 Task: Filter the marketplace by the "Publishing" category.
Action: Mouse moved to (151, 108)
Screenshot: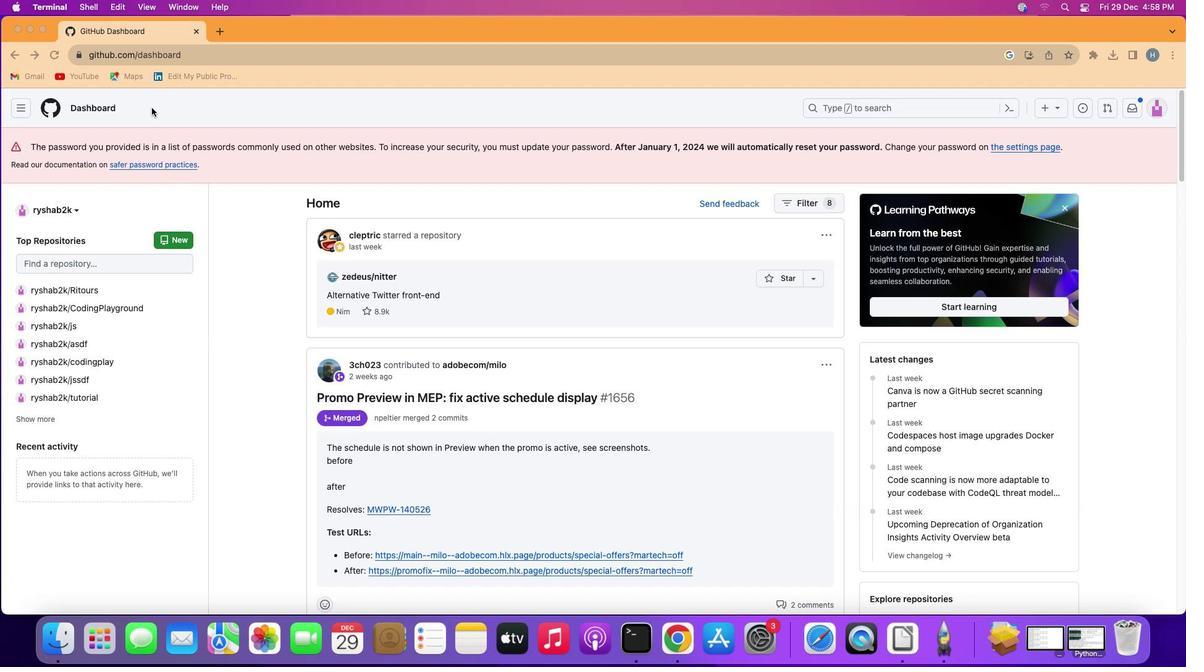 
Action: Mouse pressed left at (151, 108)
Screenshot: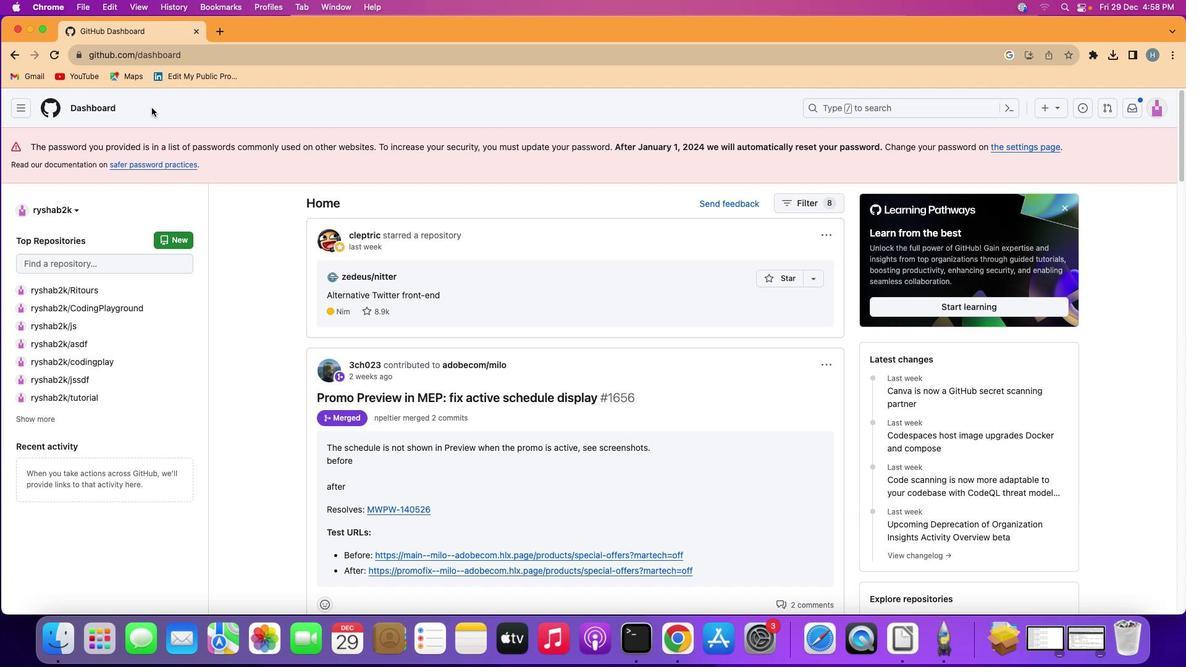 
Action: Mouse moved to (21, 104)
Screenshot: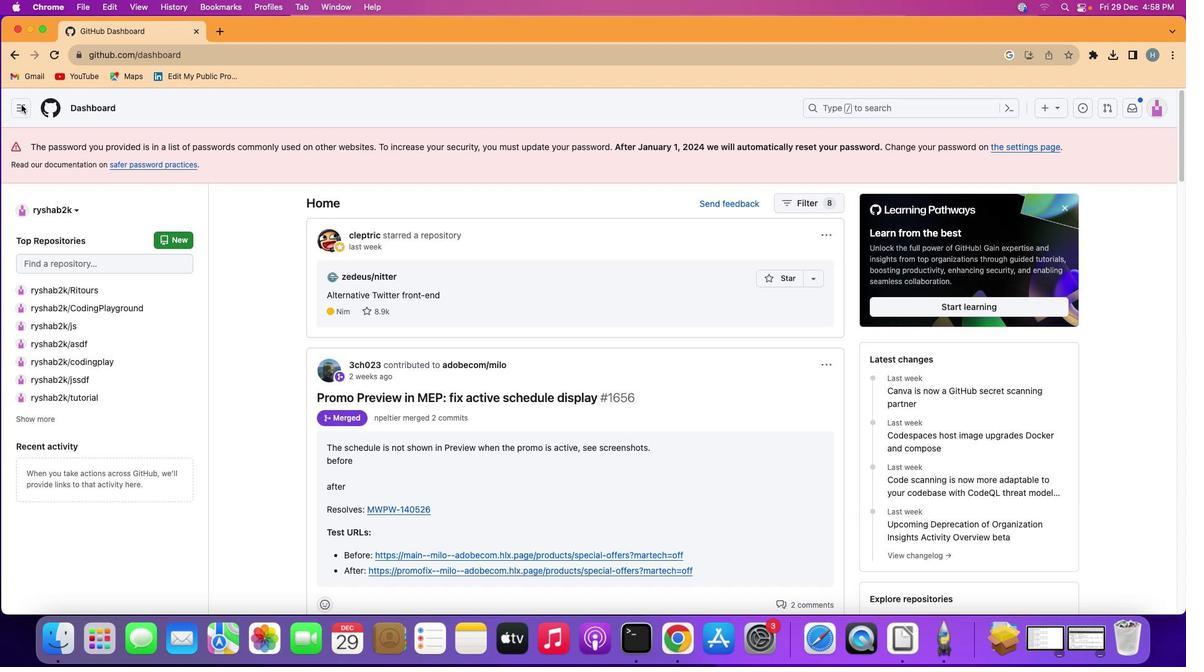 
Action: Mouse pressed left at (21, 104)
Screenshot: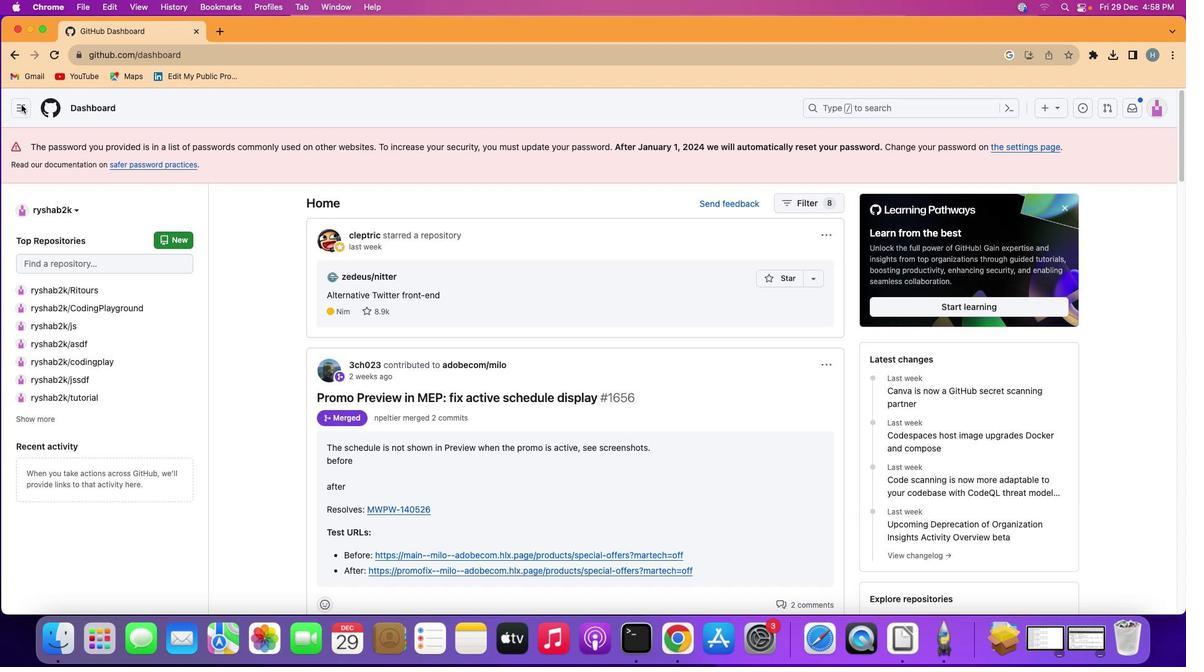
Action: Mouse moved to (121, 286)
Screenshot: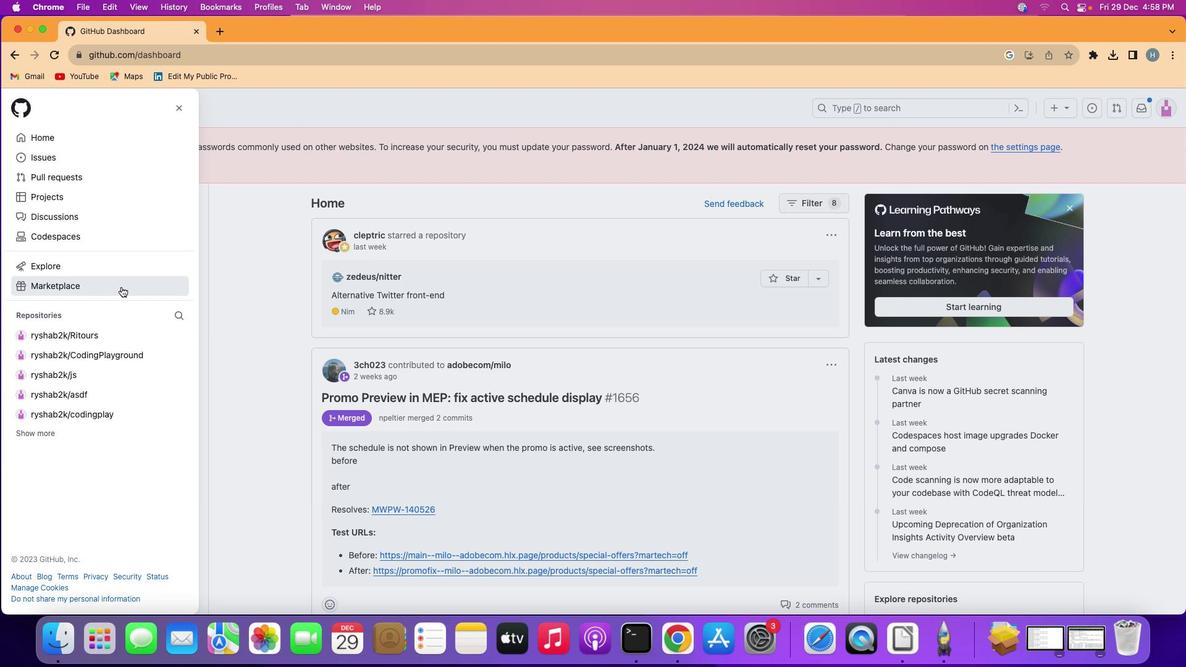 
Action: Mouse pressed left at (121, 286)
Screenshot: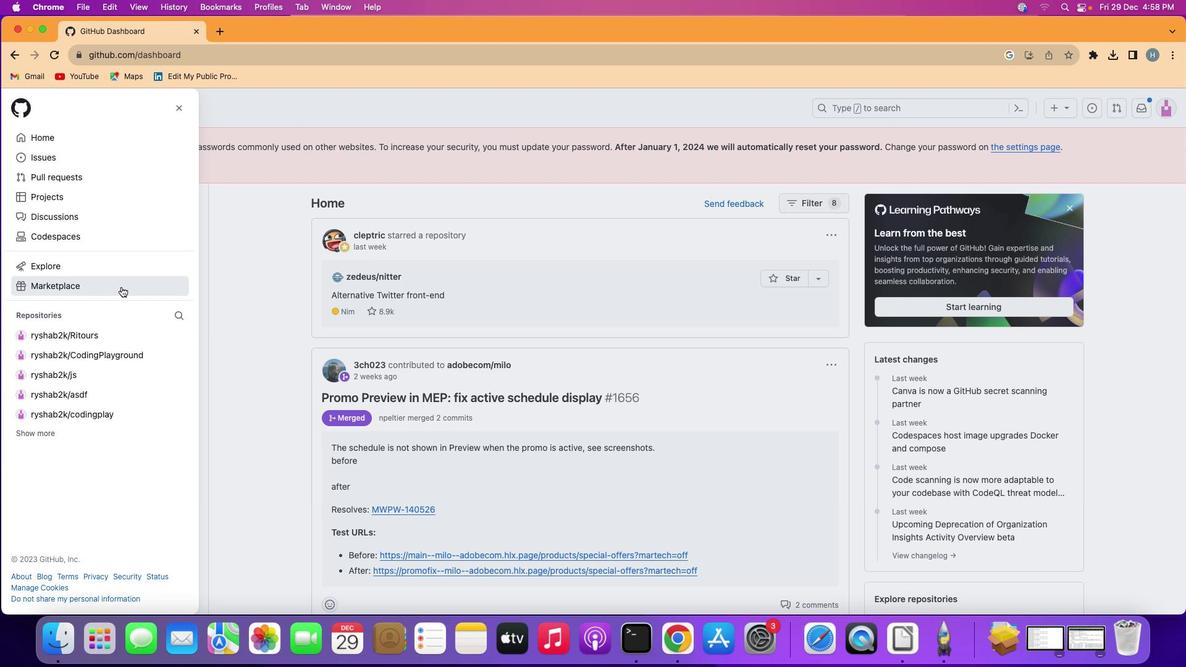 
Action: Mouse moved to (295, 415)
Screenshot: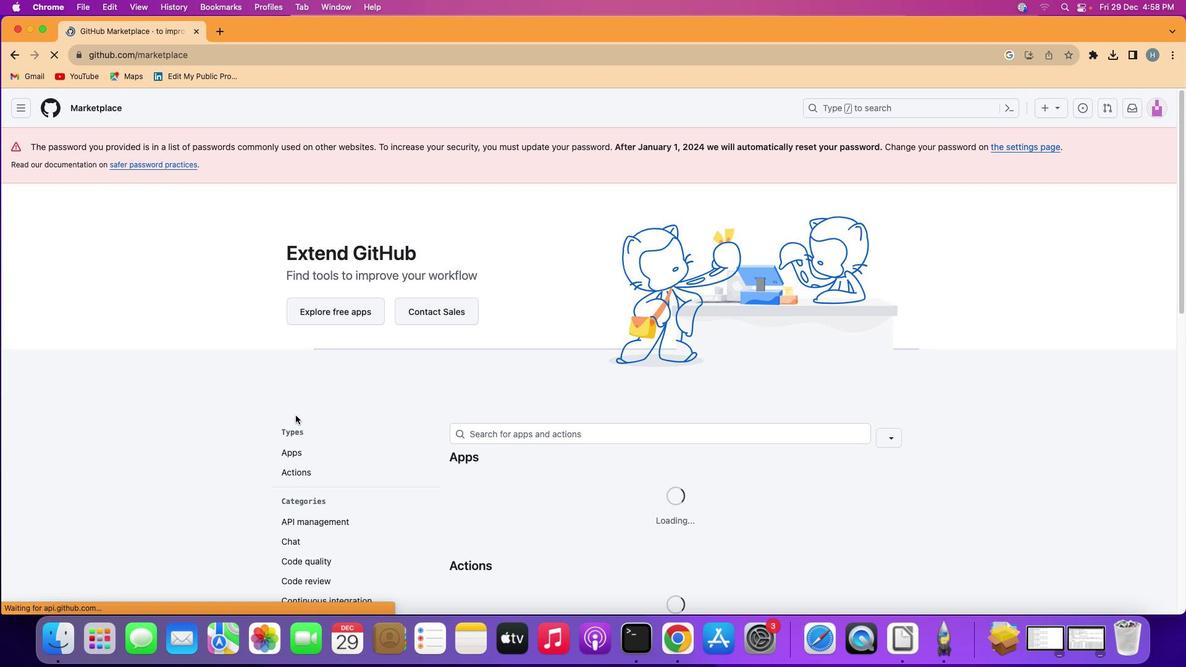 
Action: Mouse scrolled (295, 415) with delta (0, 0)
Screenshot: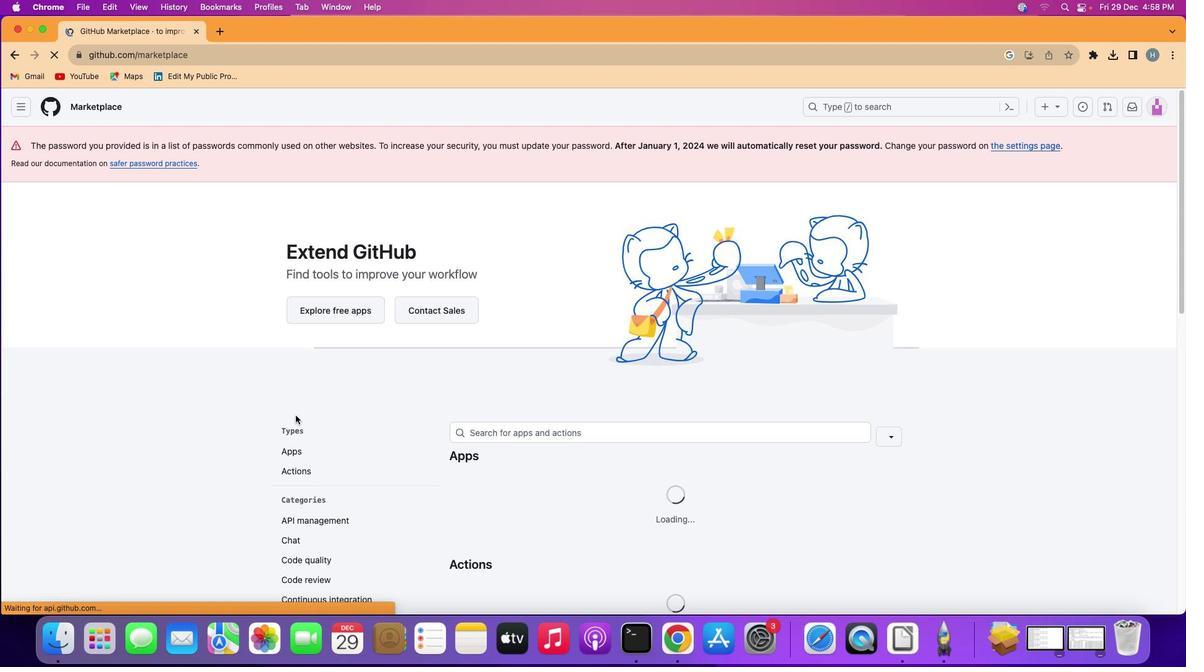 
Action: Mouse scrolled (295, 415) with delta (0, 0)
Screenshot: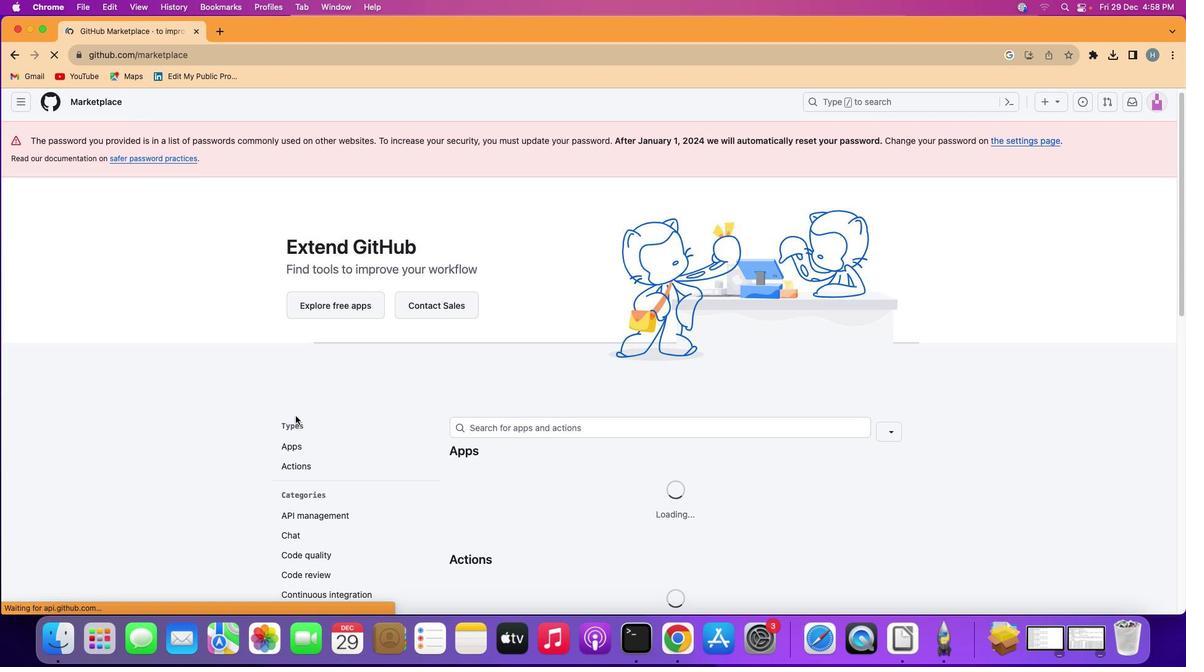 
Action: Mouse scrolled (295, 415) with delta (0, 0)
Screenshot: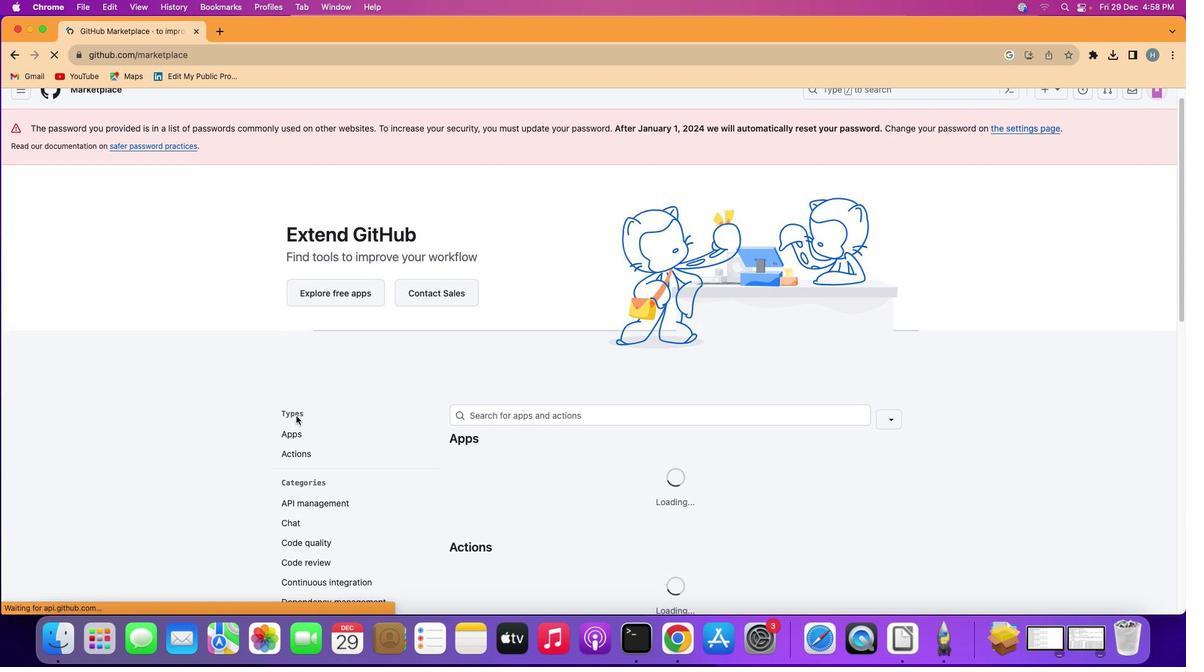 
Action: Mouse moved to (295, 415)
Screenshot: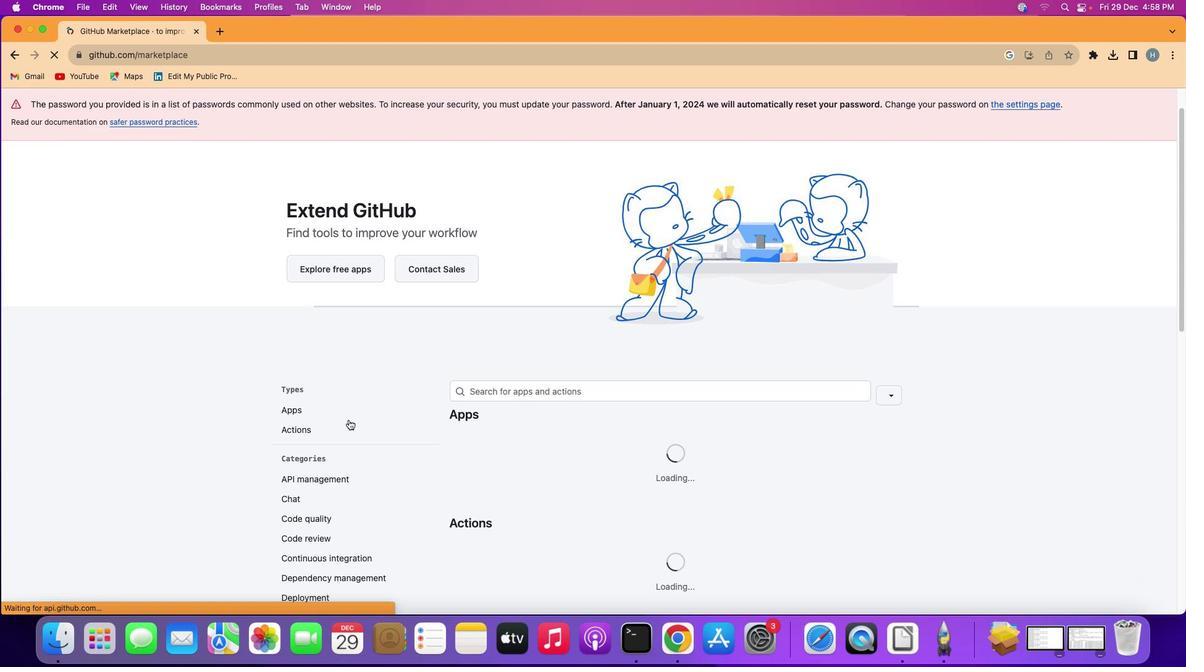 
Action: Mouse scrolled (295, 415) with delta (0, -1)
Screenshot: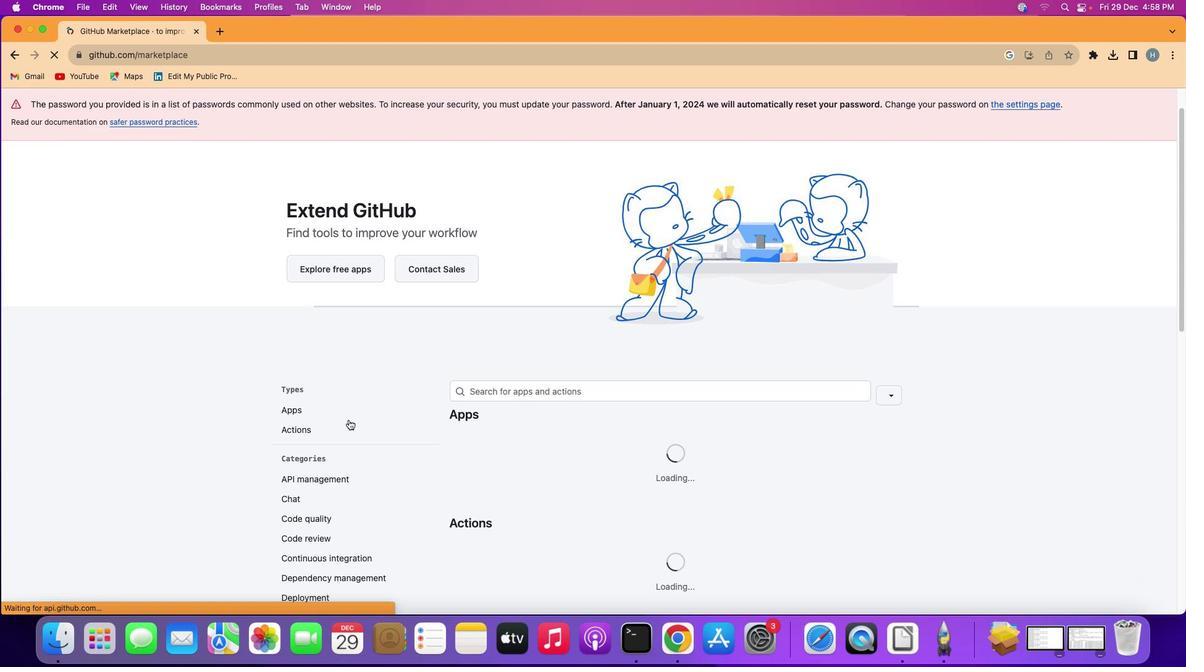 
Action: Mouse moved to (305, 418)
Screenshot: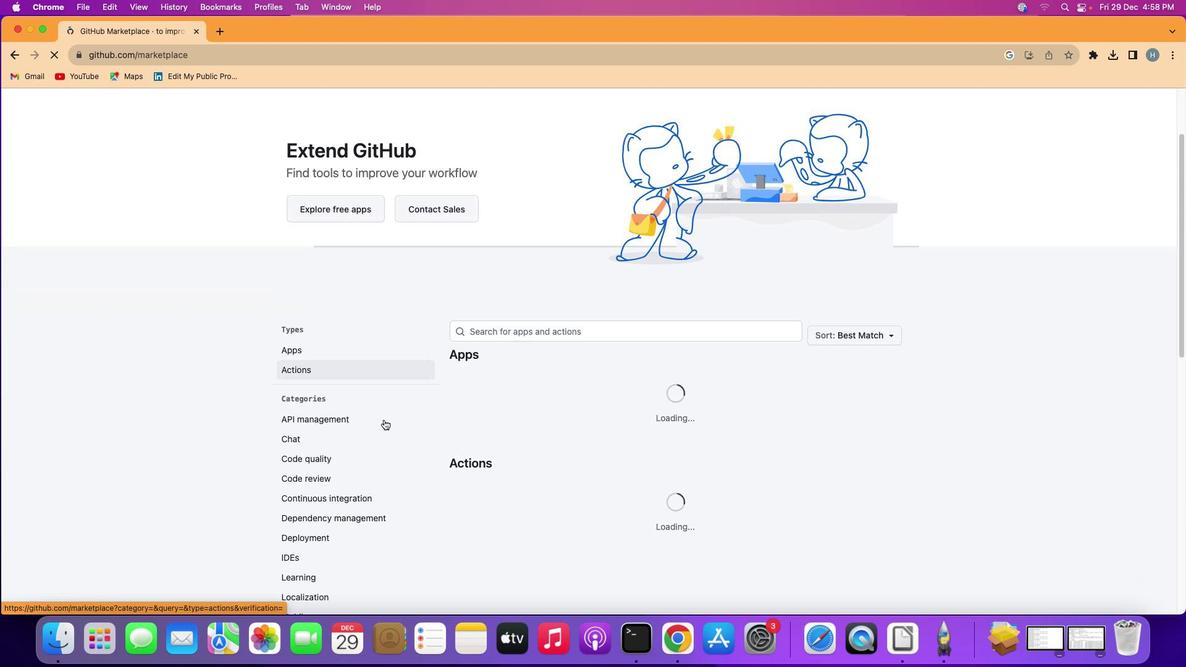 
Action: Mouse scrolled (305, 418) with delta (0, -1)
Screenshot: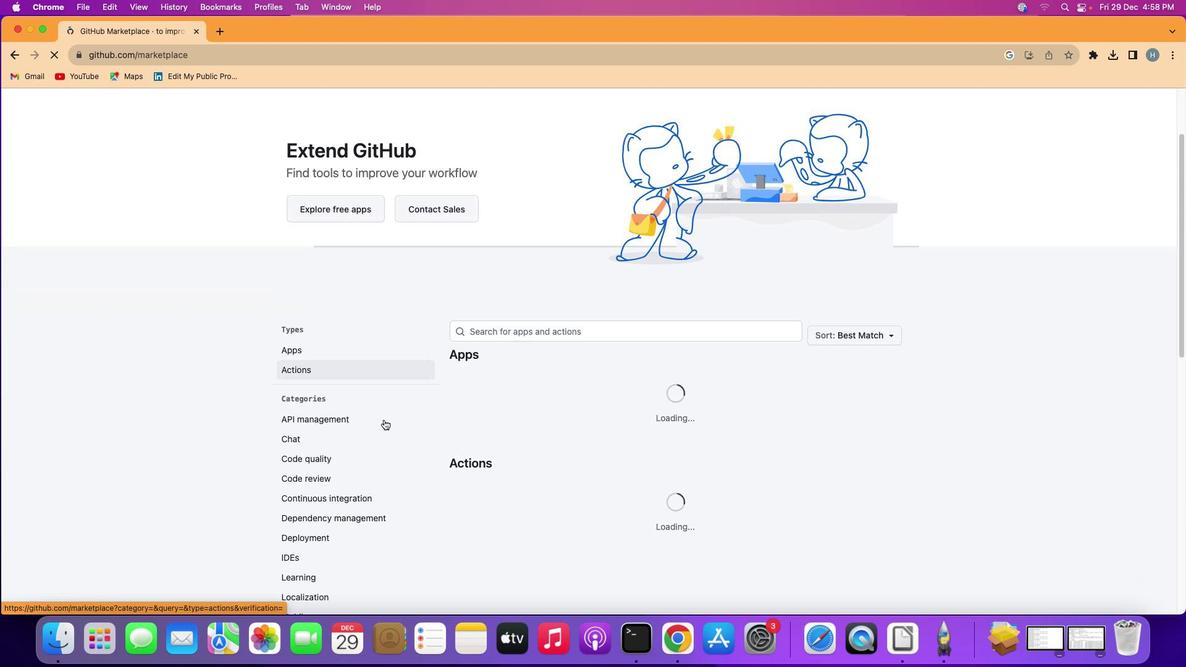 
Action: Mouse moved to (383, 420)
Screenshot: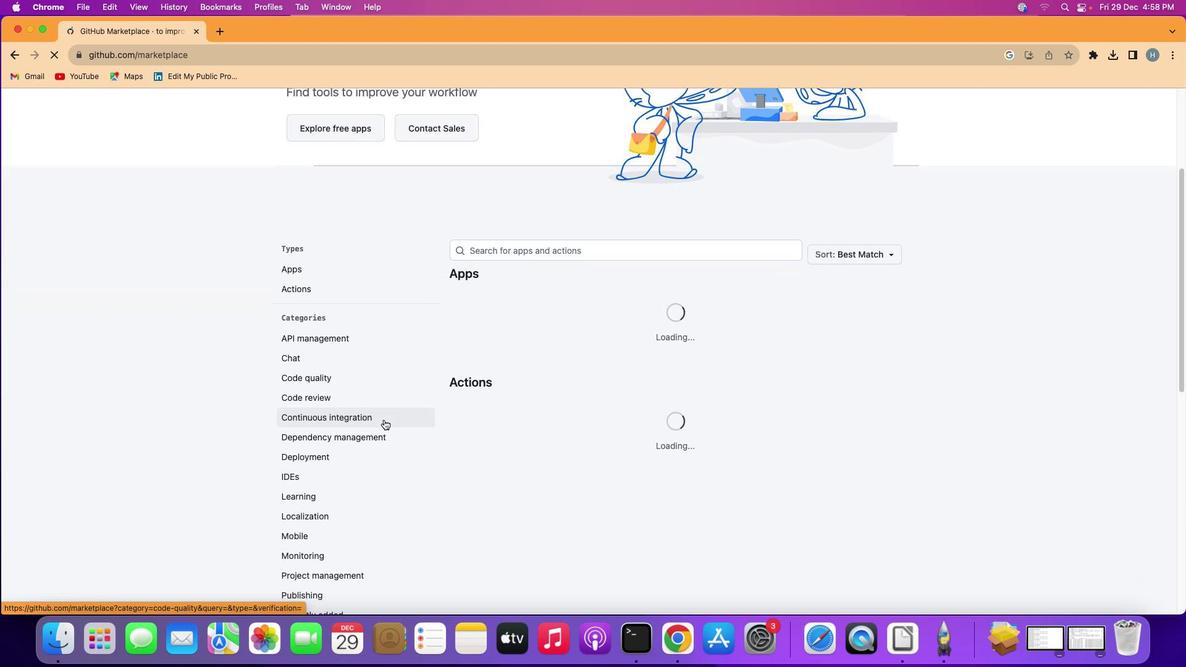 
Action: Mouse scrolled (383, 420) with delta (0, 0)
Screenshot: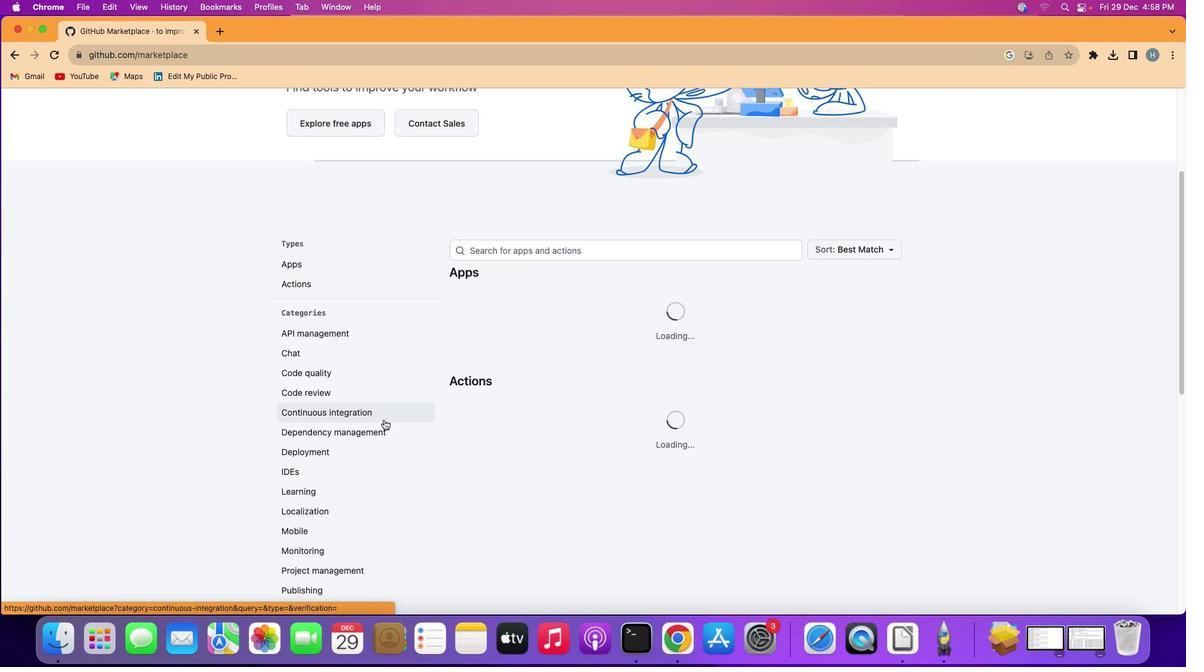 
Action: Mouse scrolled (383, 420) with delta (0, -1)
Screenshot: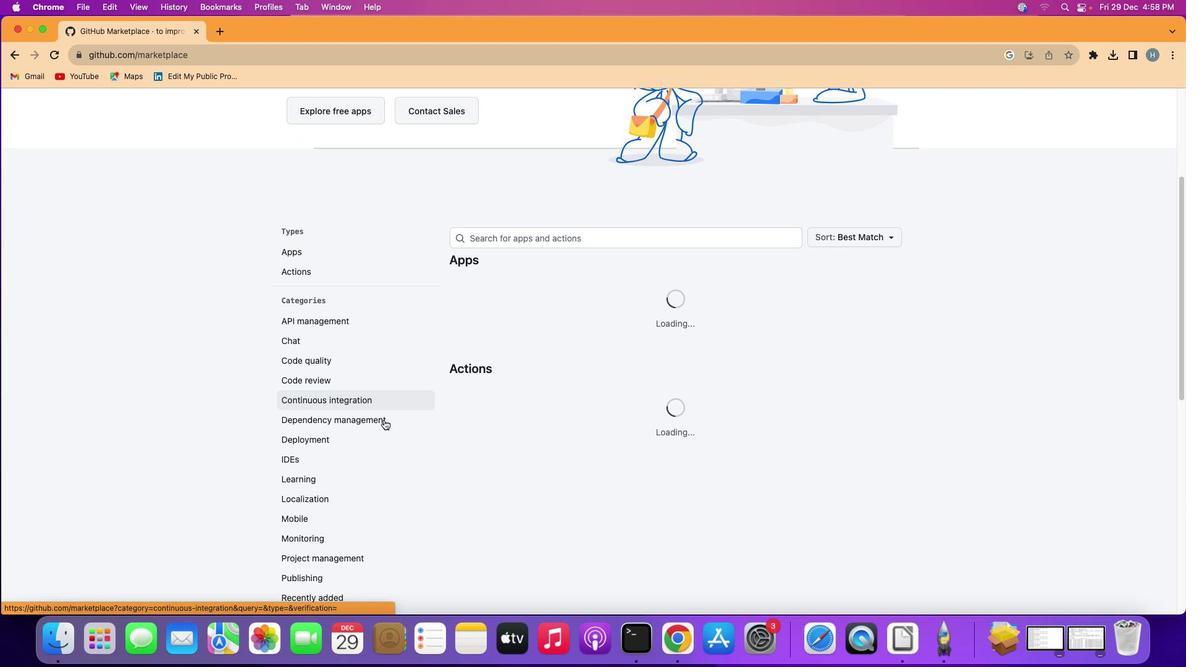 
Action: Mouse moved to (383, 420)
Screenshot: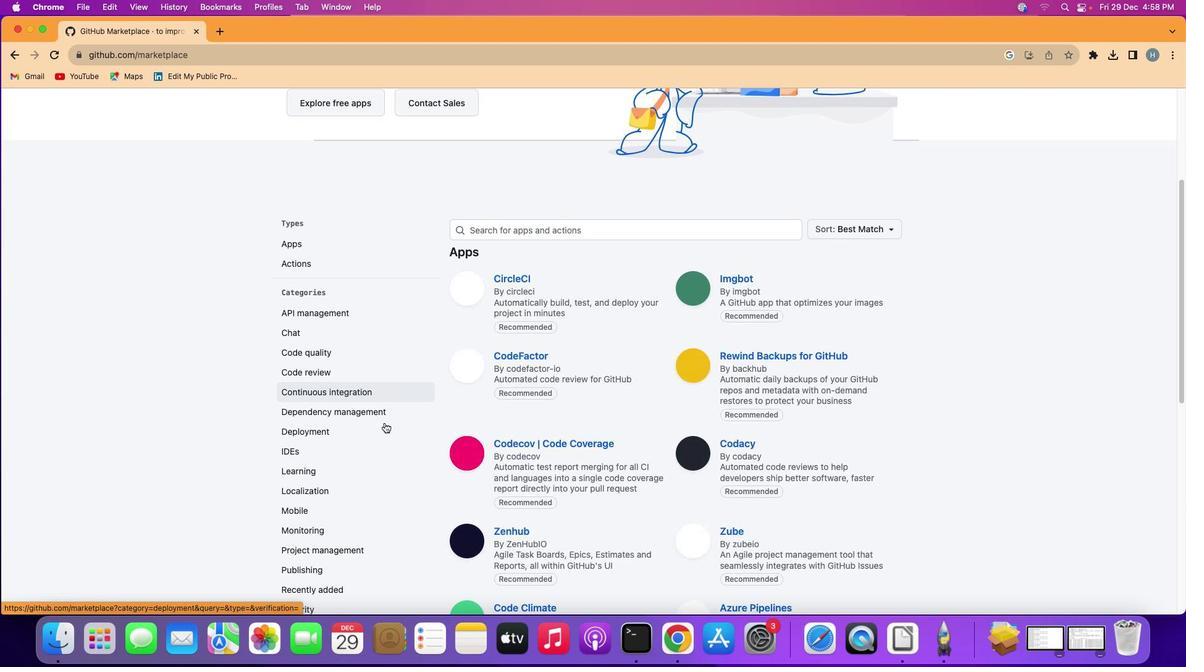 
Action: Mouse scrolled (383, 420) with delta (0, 0)
Screenshot: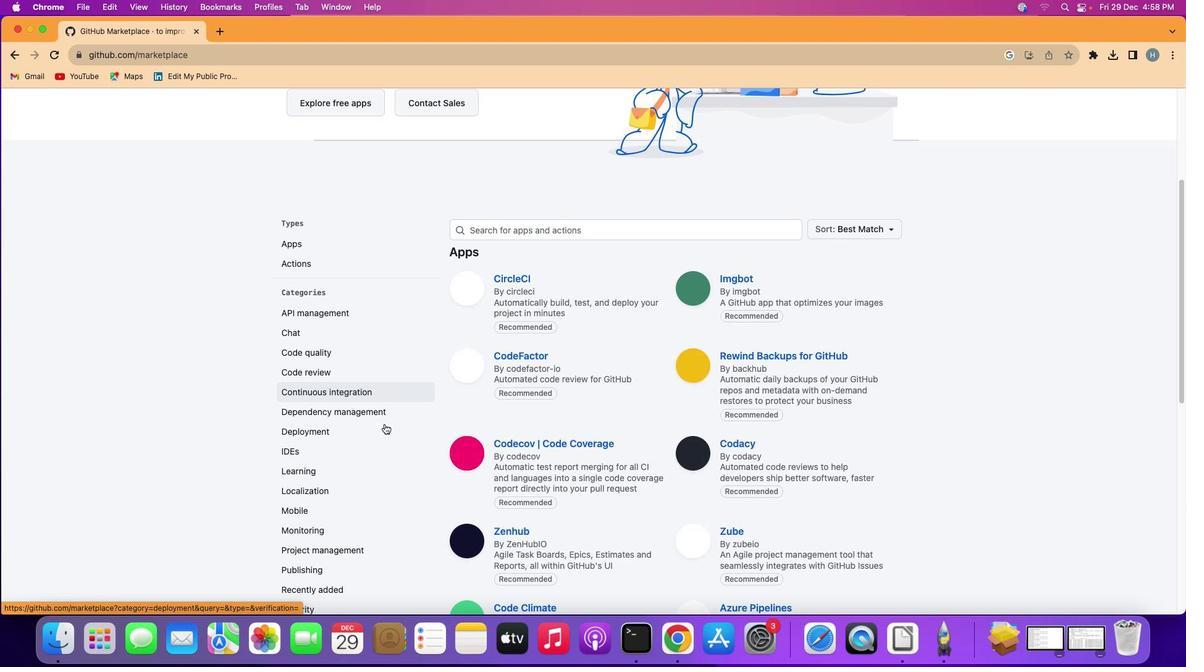 
Action: Mouse moved to (384, 423)
Screenshot: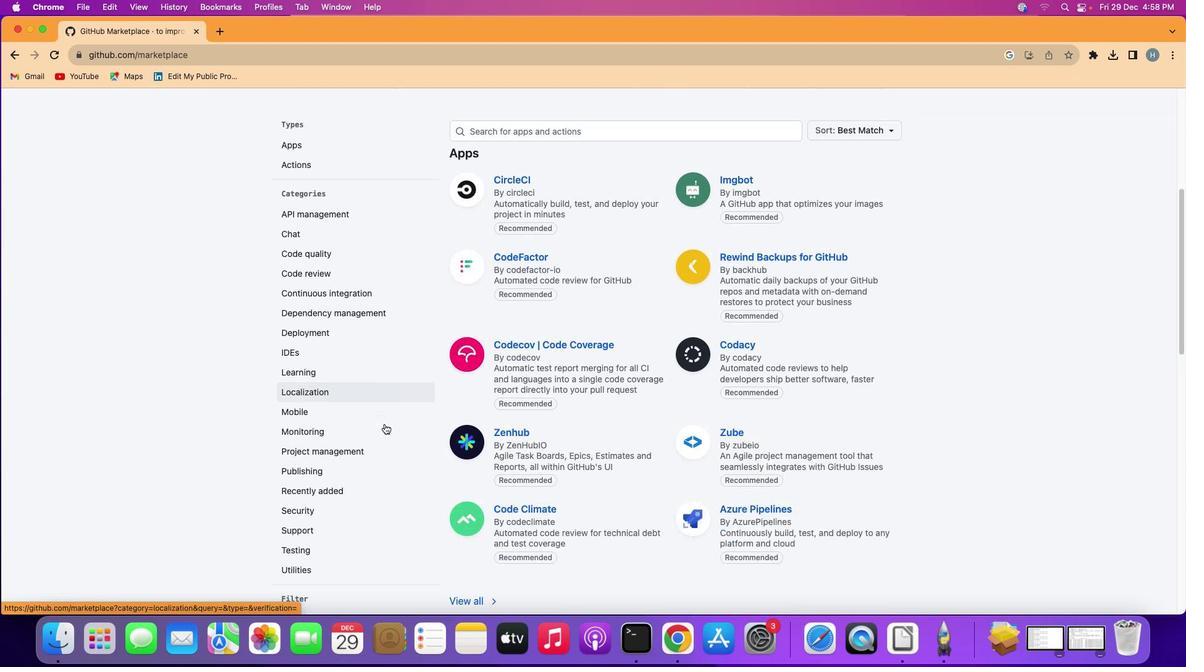 
Action: Mouse scrolled (384, 423) with delta (0, -1)
Screenshot: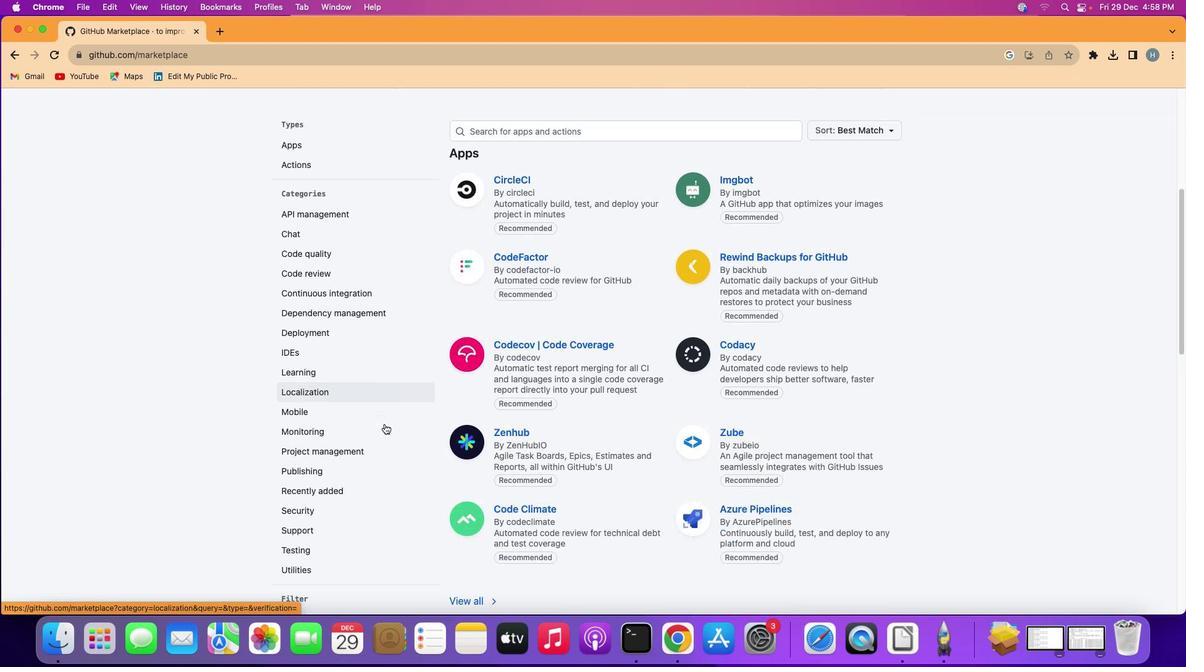 
Action: Mouse moved to (384, 424)
Screenshot: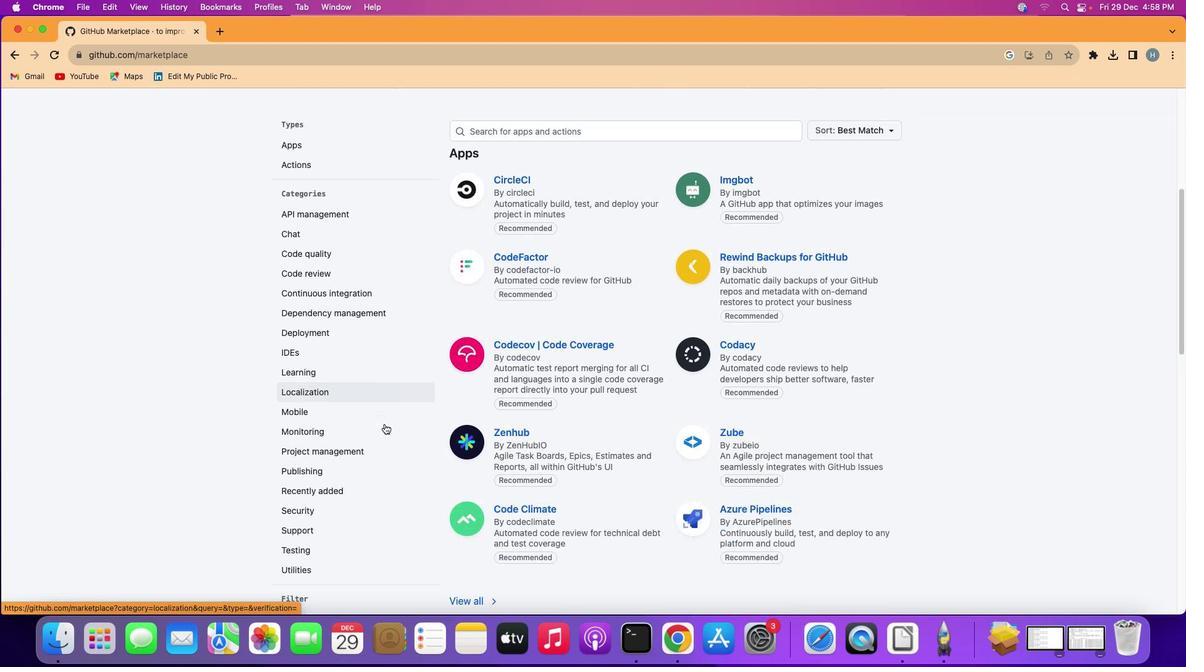 
Action: Mouse scrolled (384, 424) with delta (0, -1)
Screenshot: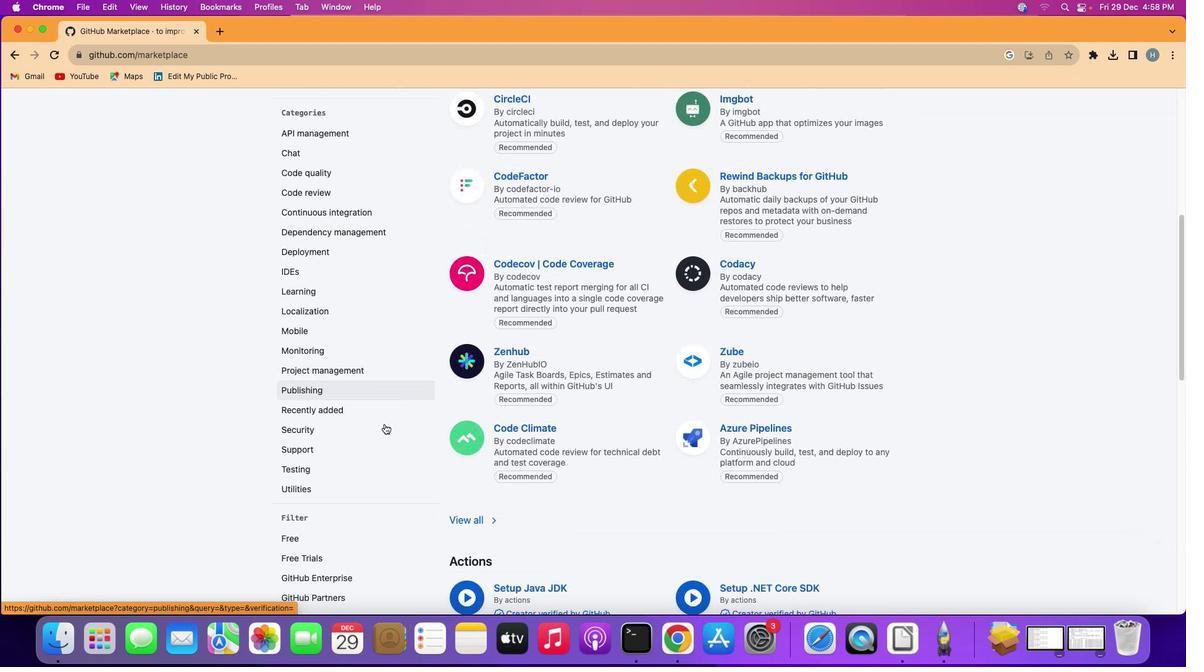 
Action: Mouse moved to (384, 423)
Screenshot: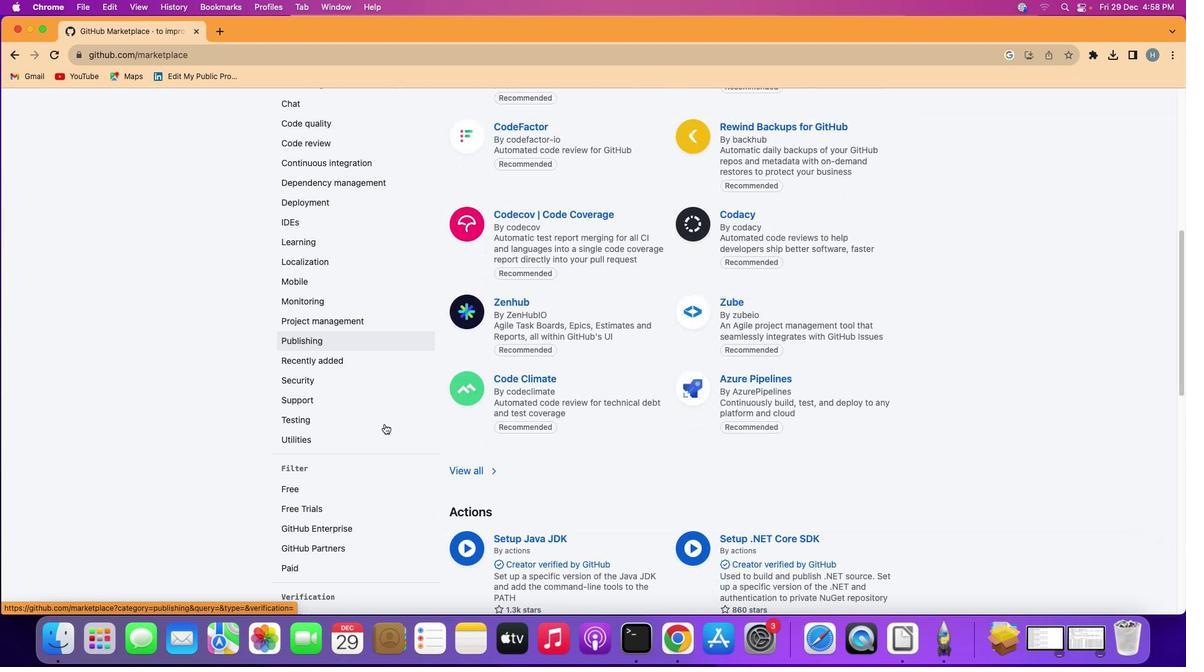 
Action: Mouse scrolled (384, 423) with delta (0, -1)
Screenshot: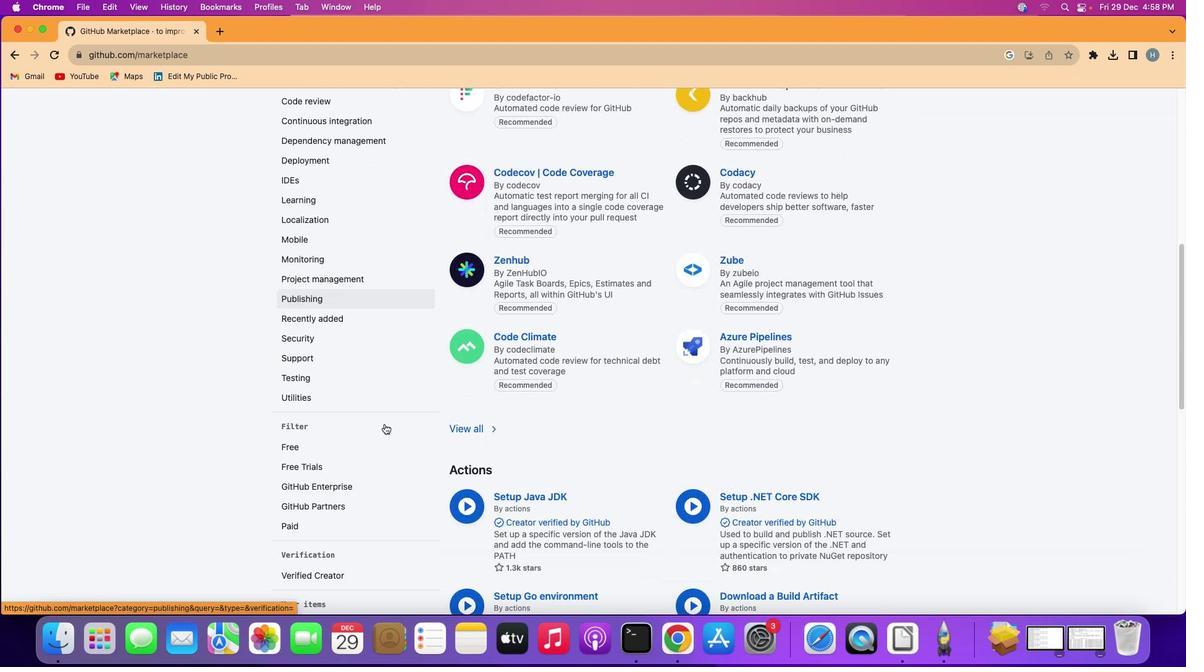 
Action: Mouse moved to (343, 239)
Screenshot: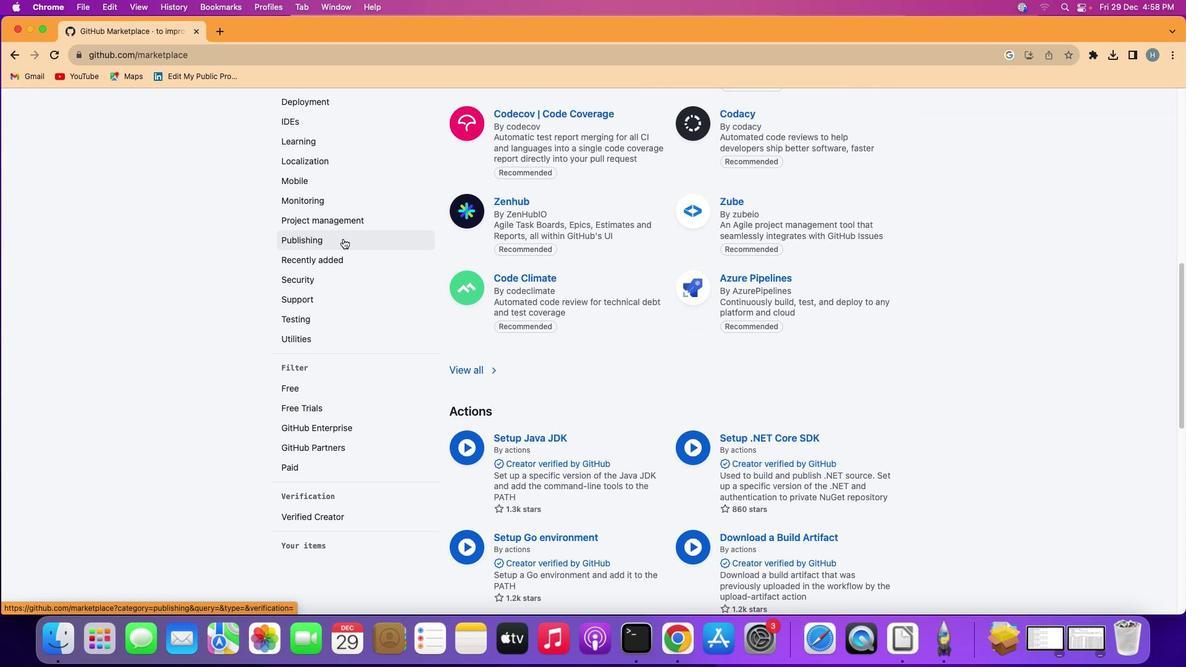 
Action: Mouse pressed left at (343, 239)
Screenshot: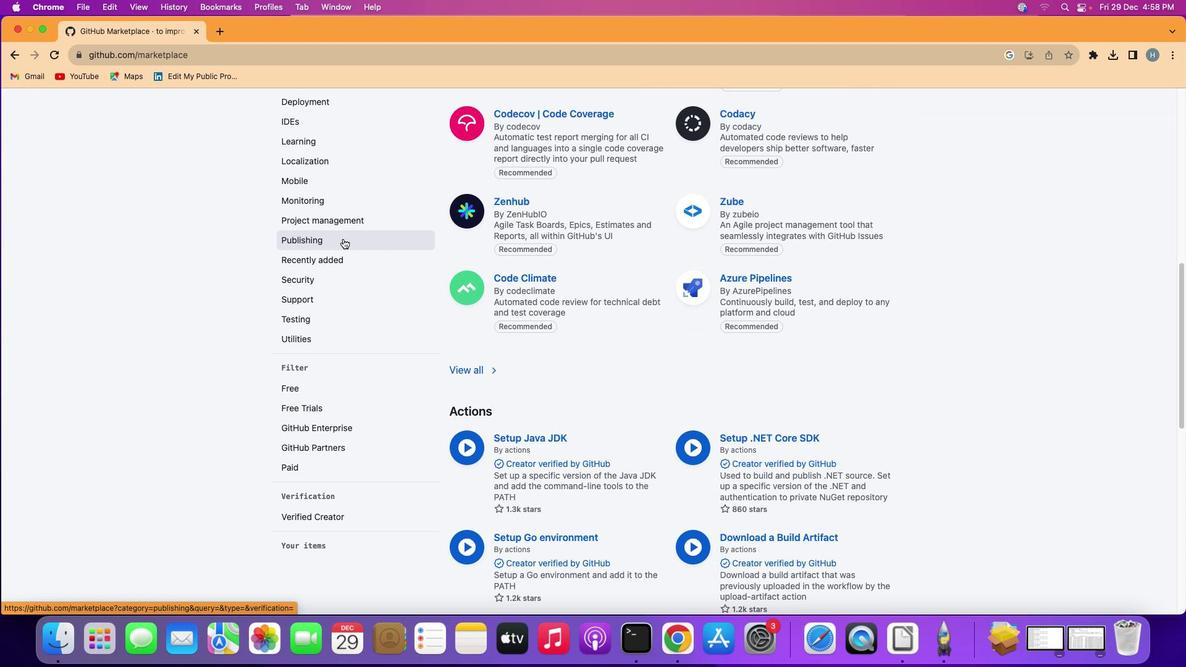 
Action: Mouse moved to (341, 237)
Screenshot: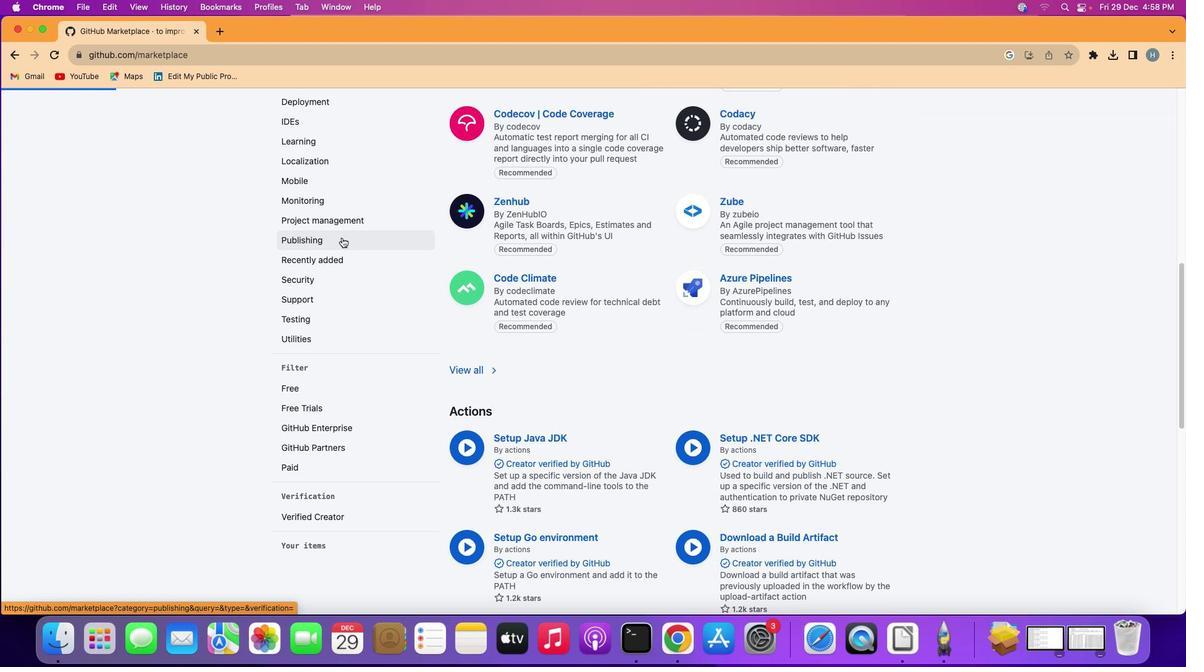 
